 Task: Assign Shilpa Srivastava as Assignee of Issue Issue0029 in Backlog  in Scrum Project Project0006 in Jira
Action: Mouse moved to (428, 477)
Screenshot: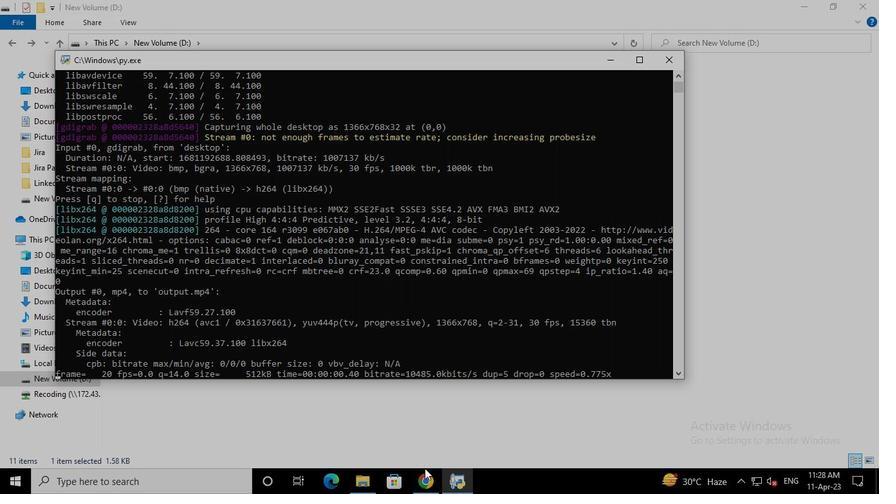 
Action: Mouse pressed left at (428, 477)
Screenshot: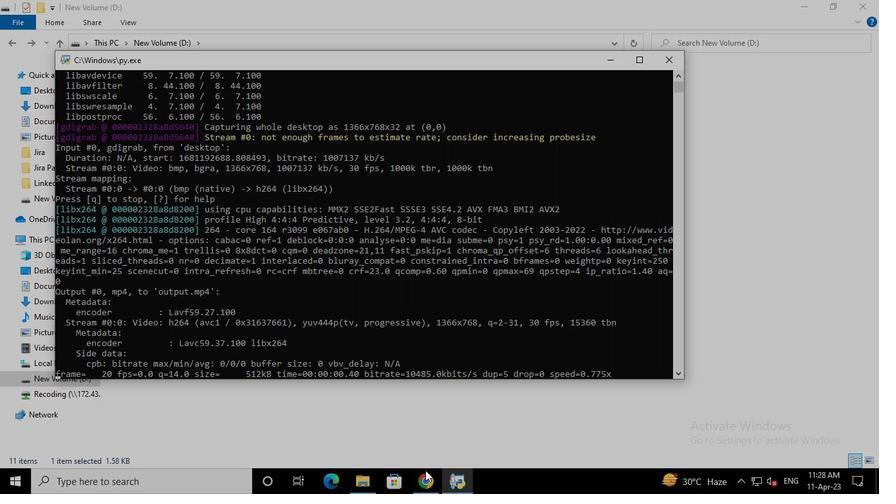 
Action: Mouse moved to (95, 199)
Screenshot: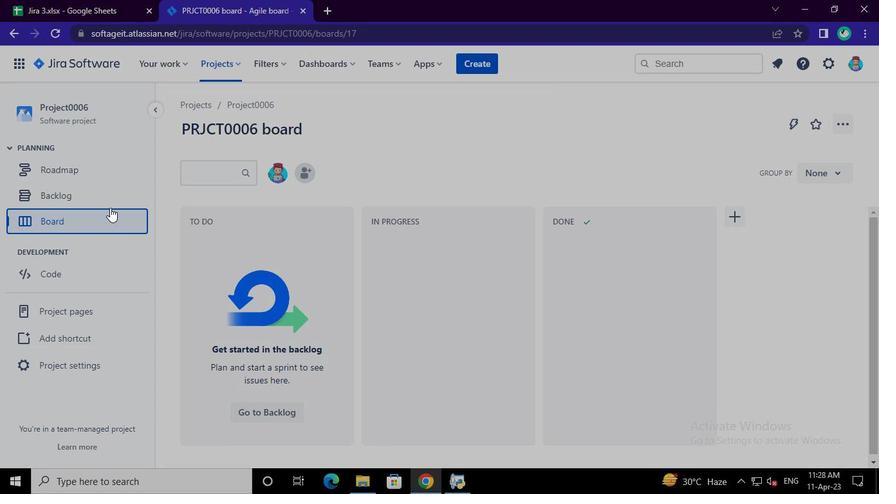 
Action: Mouse pressed left at (95, 199)
Screenshot: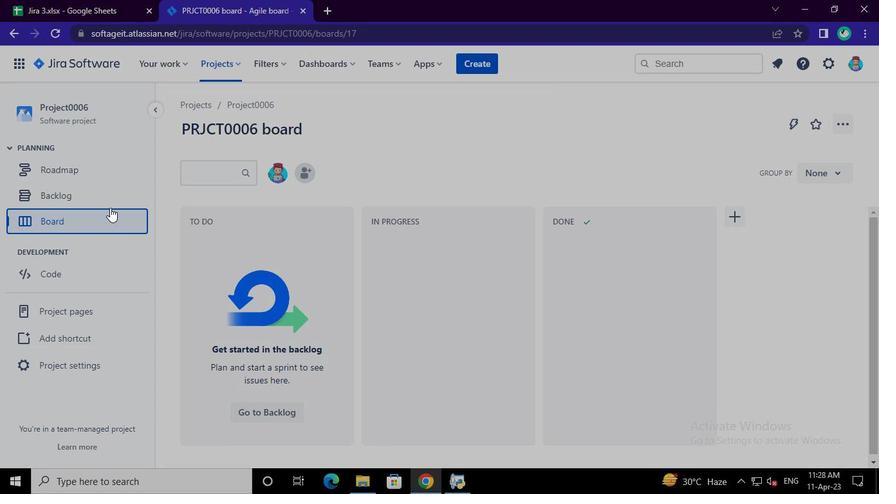 
Action: Mouse moved to (791, 363)
Screenshot: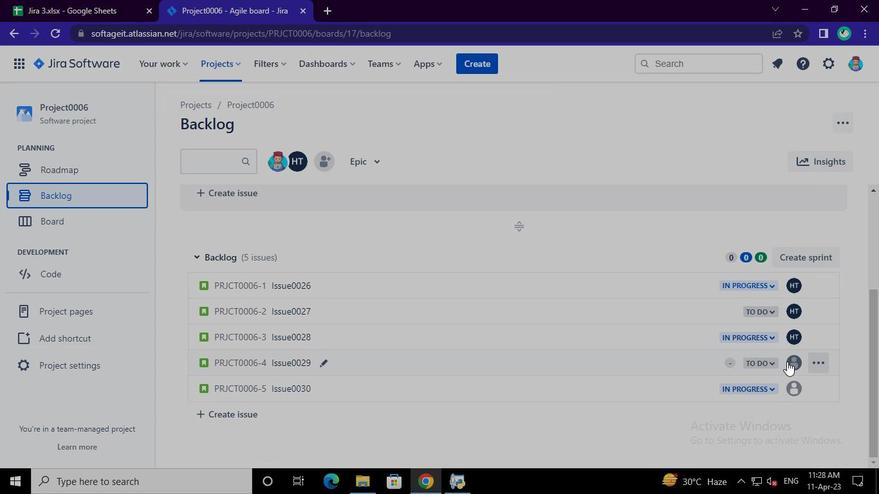 
Action: Mouse pressed left at (791, 363)
Screenshot: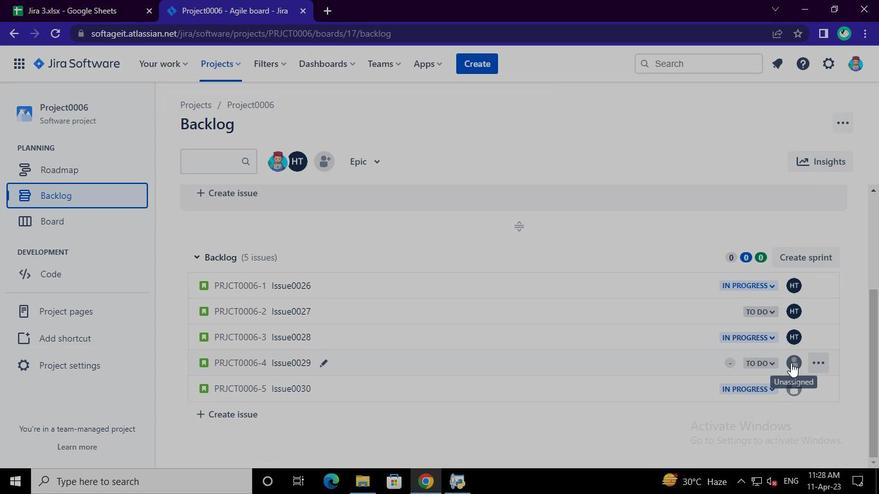 
Action: Mouse moved to (675, 395)
Screenshot: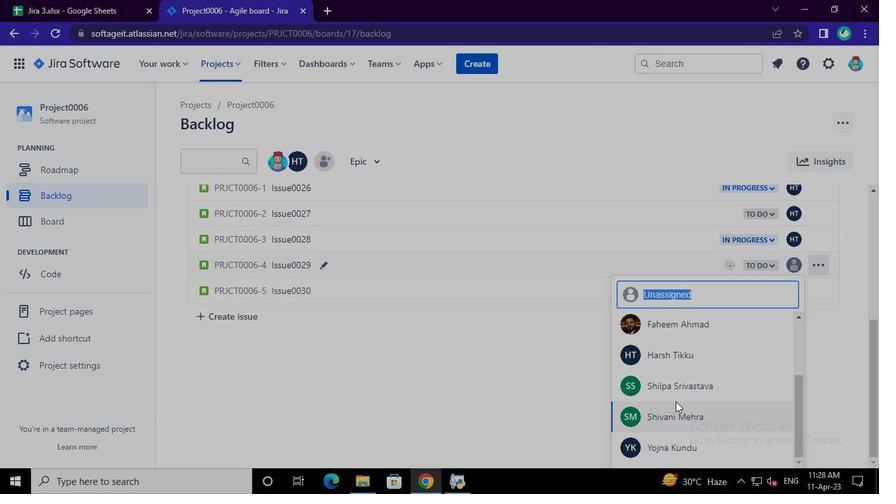 
Action: Mouse pressed left at (675, 395)
Screenshot: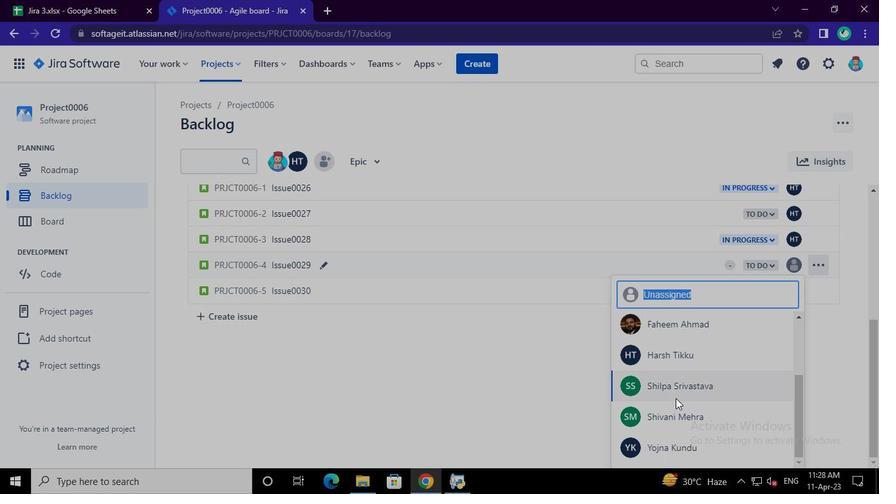 
Action: Mouse moved to (458, 484)
Screenshot: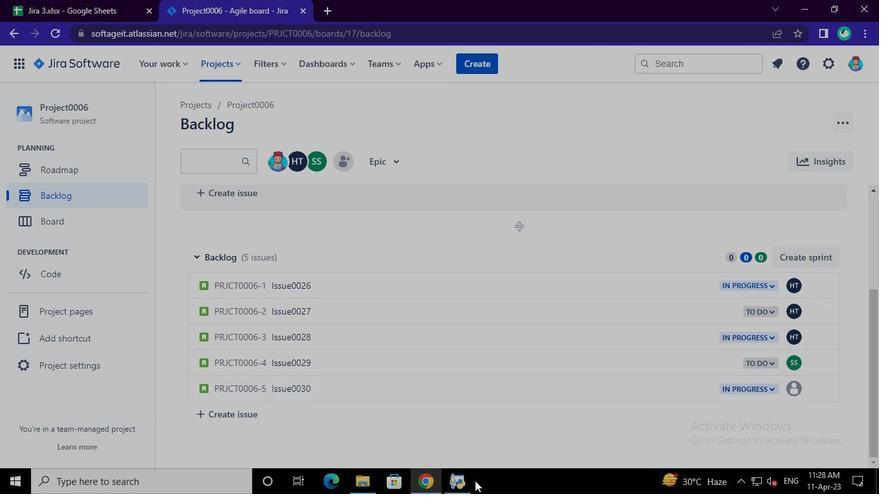 
Action: Mouse pressed left at (458, 484)
Screenshot: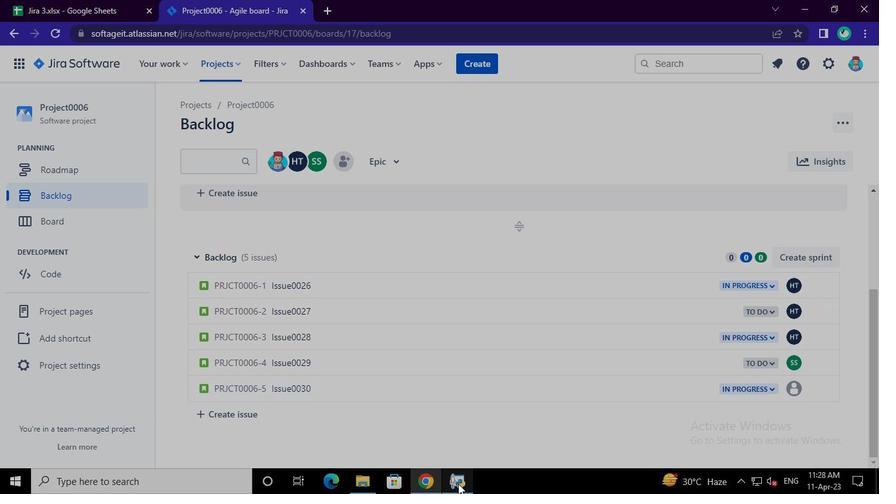 
Action: Mouse moved to (674, 56)
Screenshot: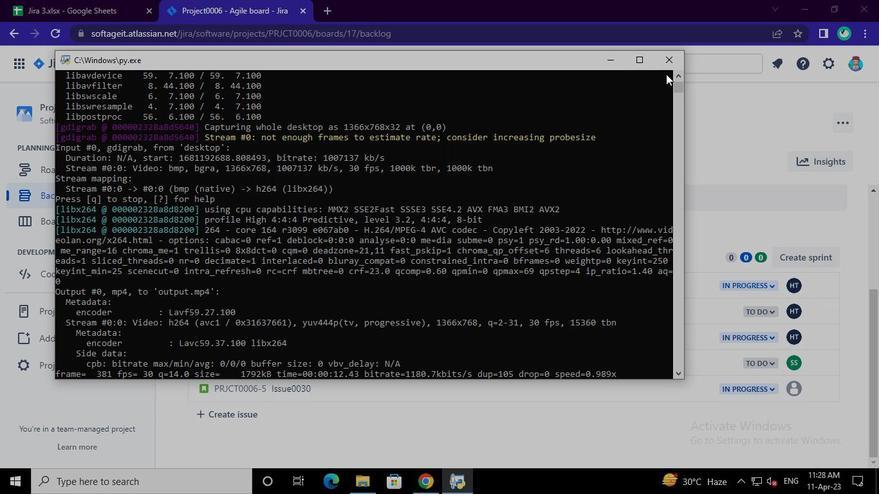 
Action: Mouse pressed left at (674, 56)
Screenshot: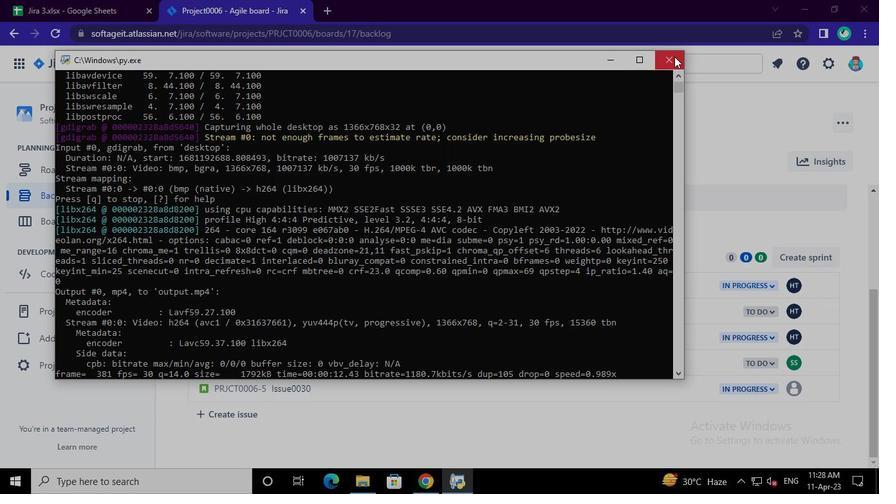 
